 Task: Create New Customer with Customer Name: Forget Me Not, Billing Address Line1: 1406 Camden Street, Billing Address Line2:  Reno, Billing Address Line3:  Nevada 89501, Cell Number: 406-826-7954
Action: Mouse moved to (167, 32)
Screenshot: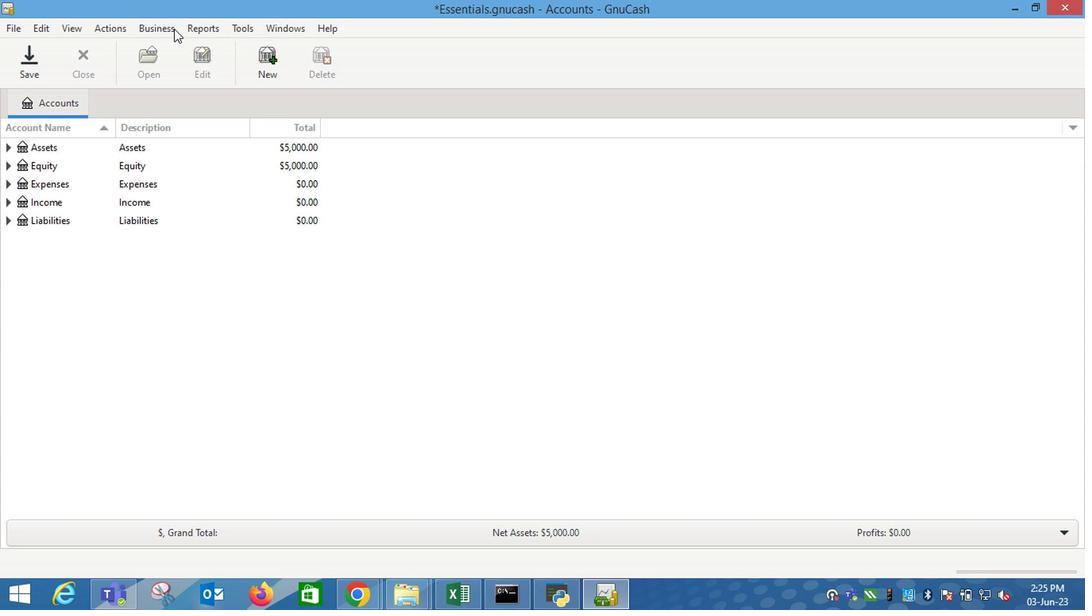 
Action: Mouse pressed left at (167, 32)
Screenshot: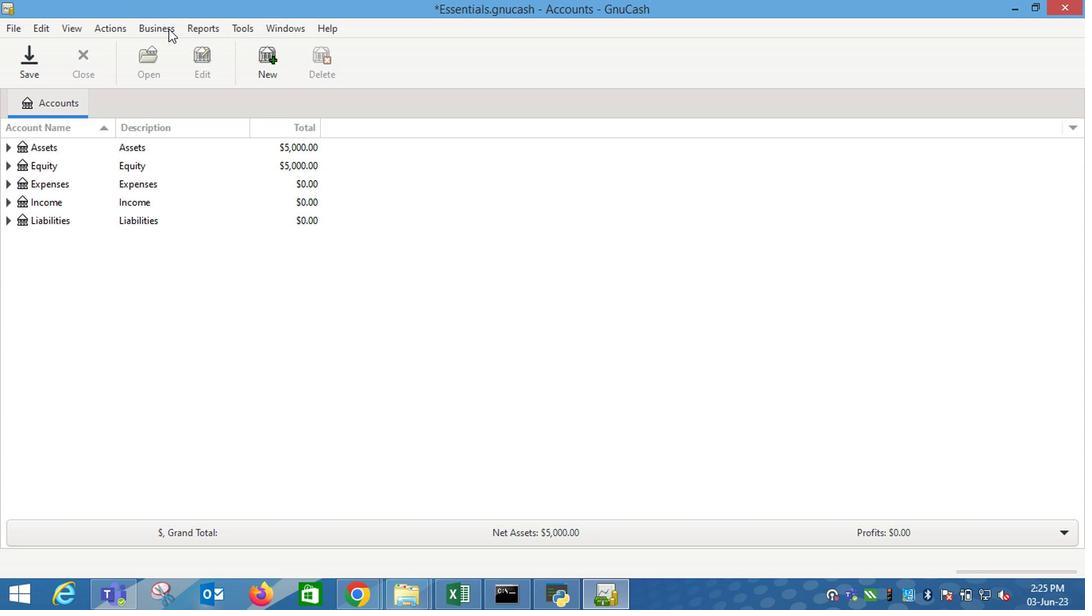 
Action: Mouse moved to (341, 68)
Screenshot: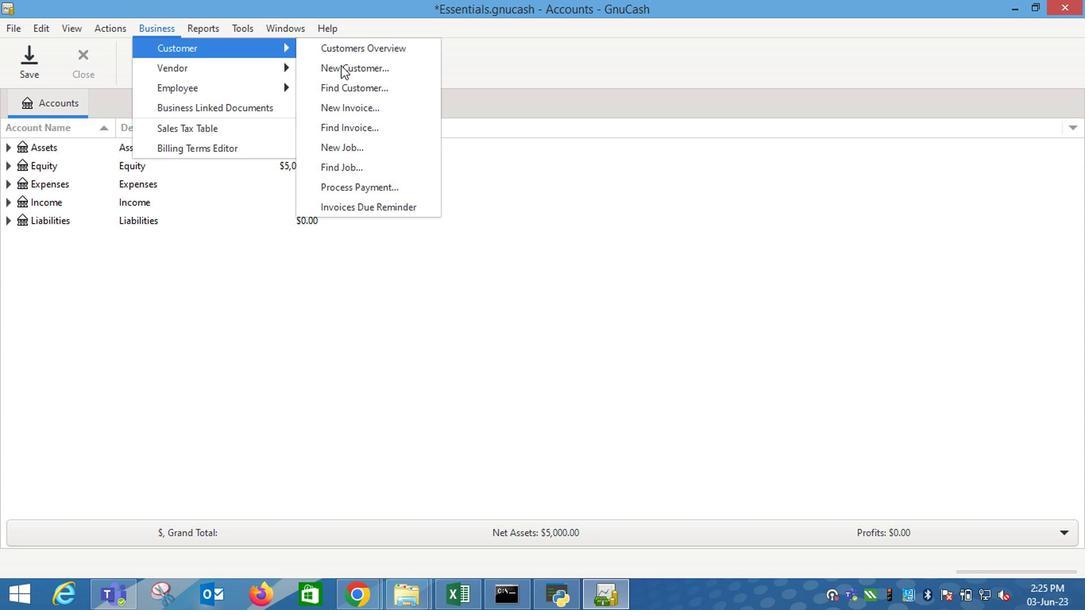 
Action: Mouse pressed left at (341, 68)
Screenshot: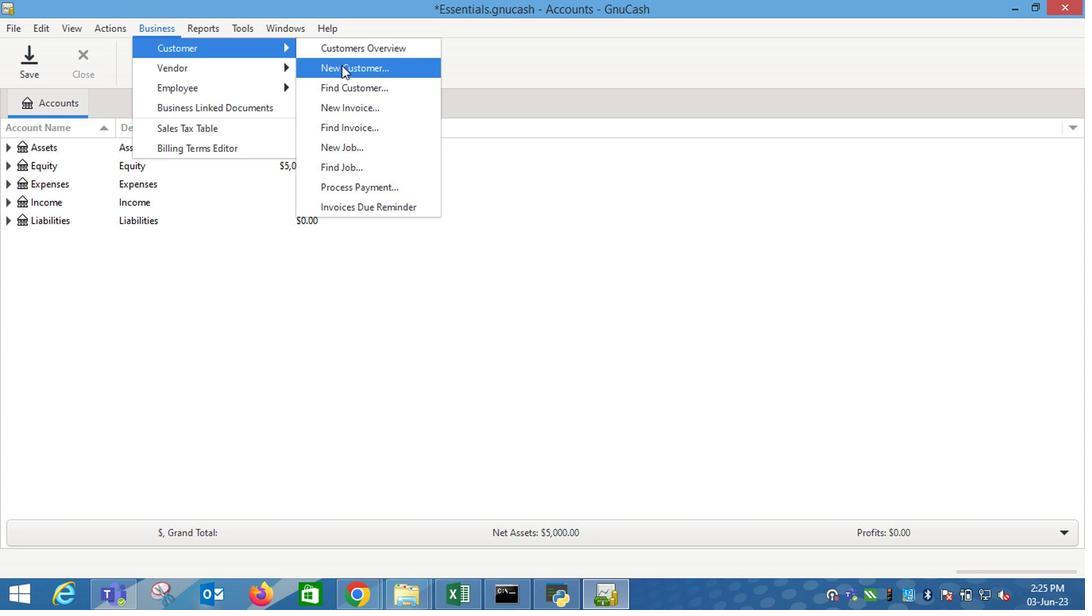 
Action: Key pressed <Key.shift_r>Forget<Key.space><Key.shift_r>Me<Key.space><Key.shift_r>Not<Key.tab><Key.tab><Key.tab>1406<Key.space><Key.shift_r>Camden<Key.space><Key.shift_r>Street<Key.tab><Key.shift_r>Re<Key.tab><Key.shift_r>Ne<Key.tab><Key.tab>406-826-7954
Screenshot: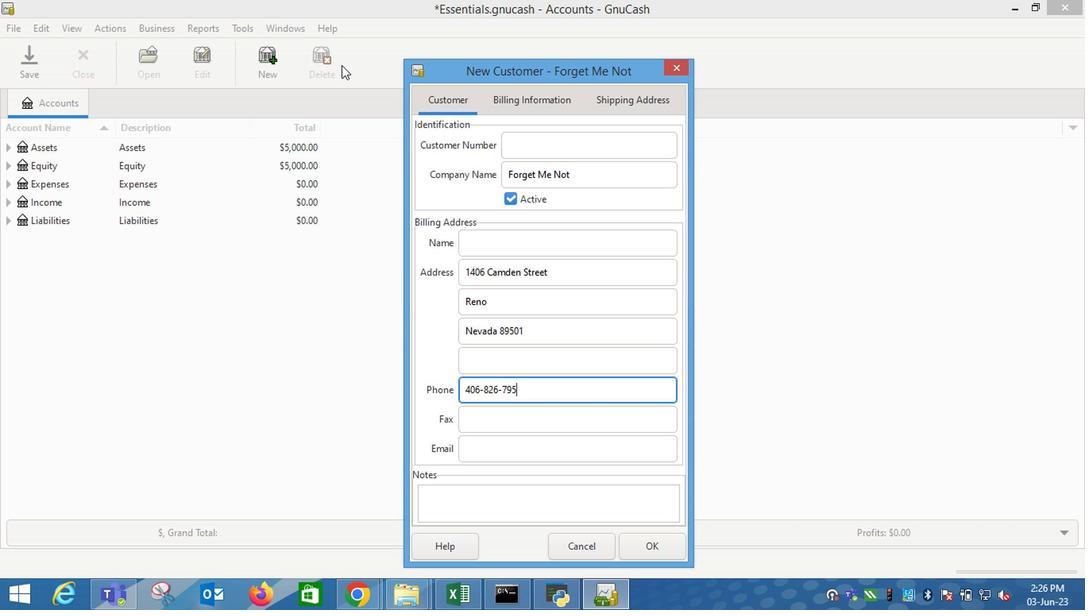 
Action: Mouse moved to (659, 550)
Screenshot: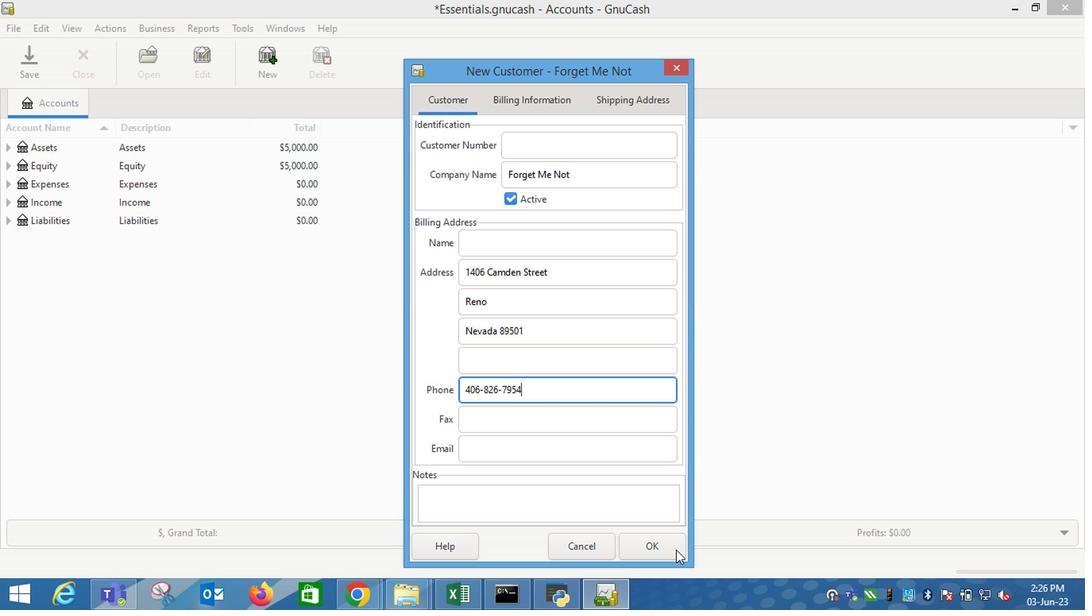 
Action: Mouse pressed left at (659, 550)
Screenshot: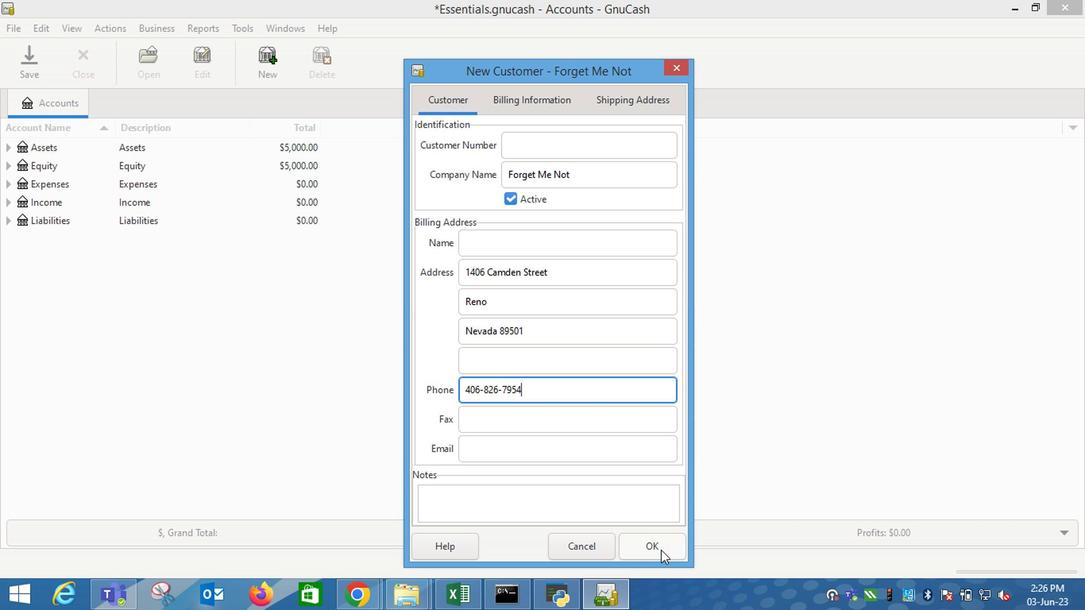 
Action: Mouse moved to (562, 421)
Screenshot: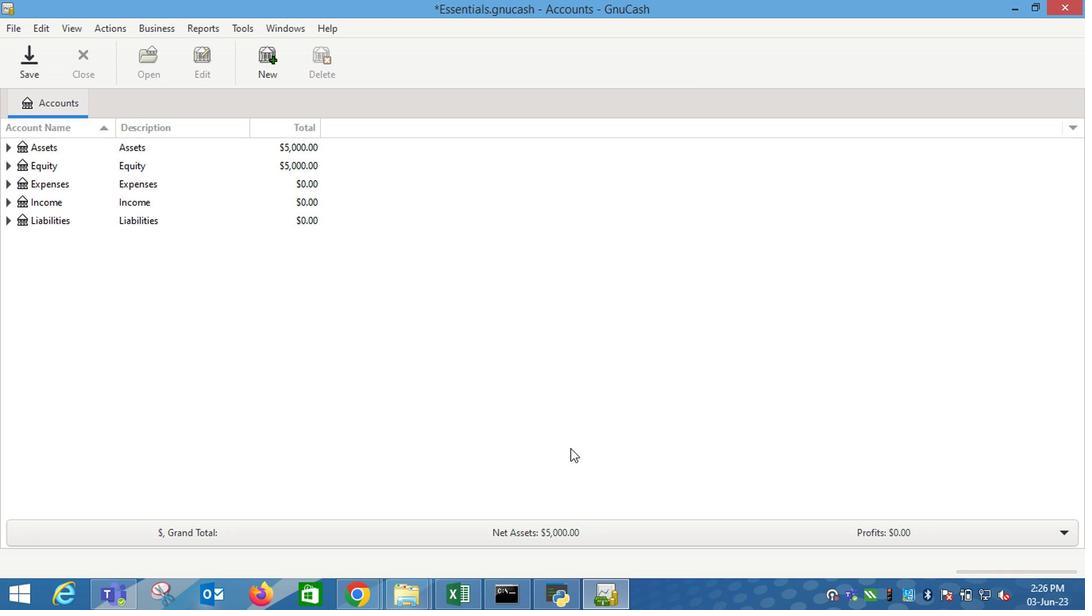 
